 Task: Set the username for FTP input to 'anonymous22'.
Action: Mouse moved to (127, 16)
Screenshot: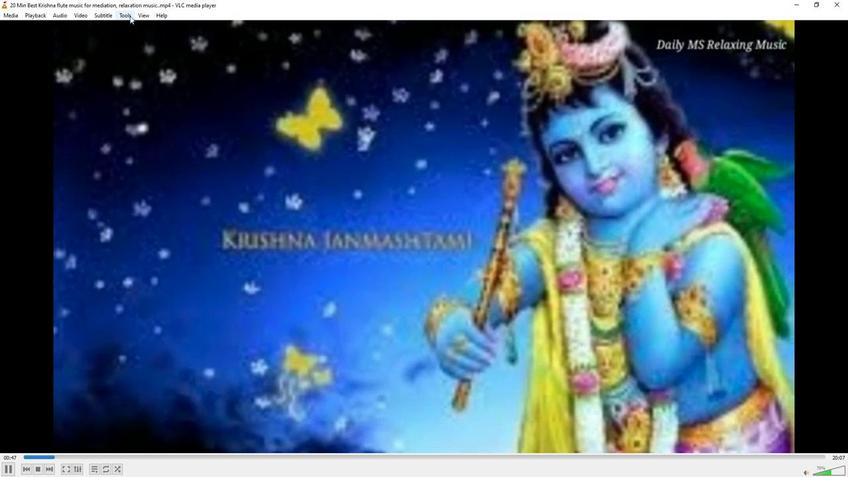 
Action: Mouse pressed left at (127, 16)
Screenshot: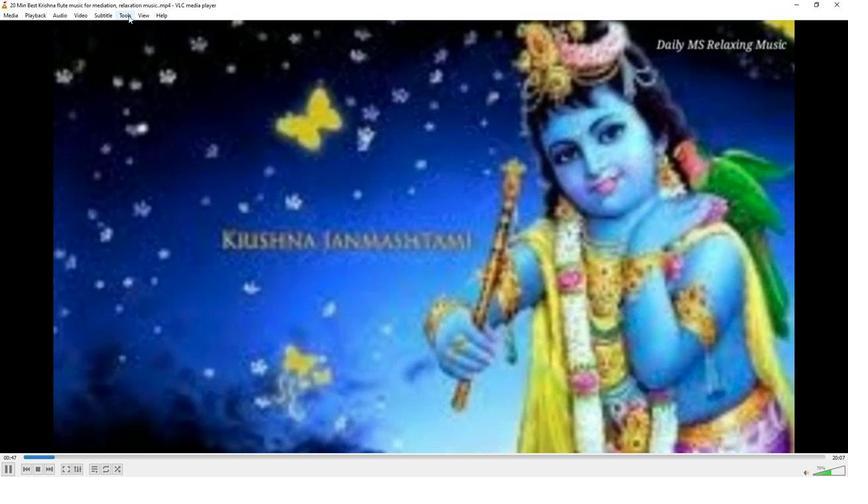
Action: Mouse moved to (135, 120)
Screenshot: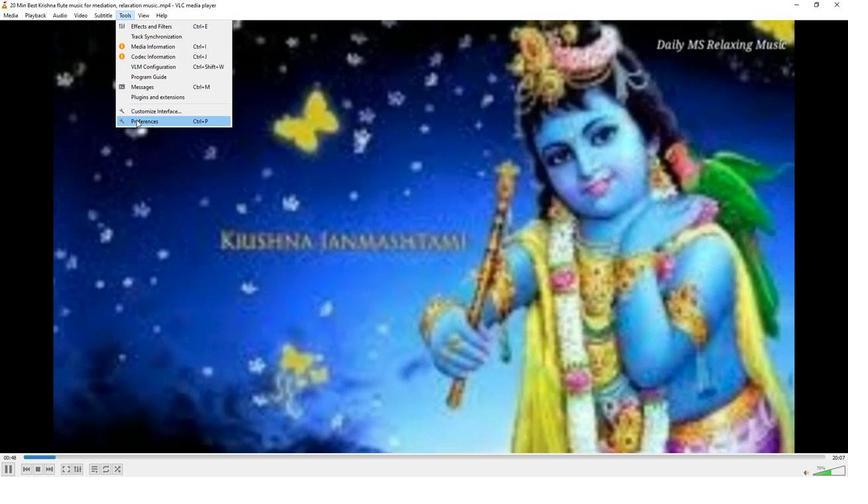 
Action: Mouse pressed left at (135, 120)
Screenshot: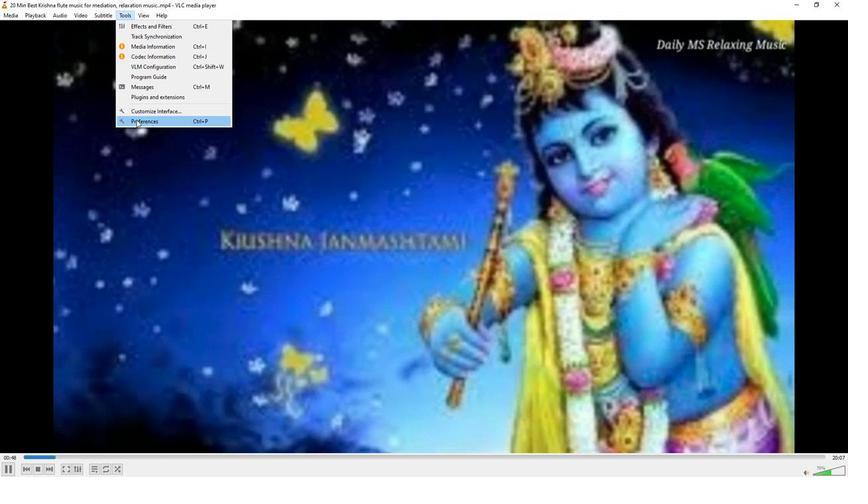 
Action: Mouse moved to (277, 384)
Screenshot: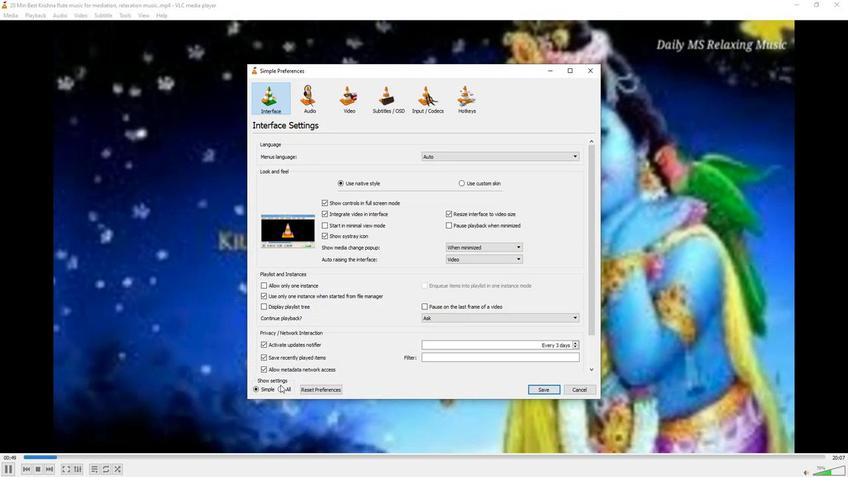 
Action: Mouse pressed left at (277, 384)
Screenshot: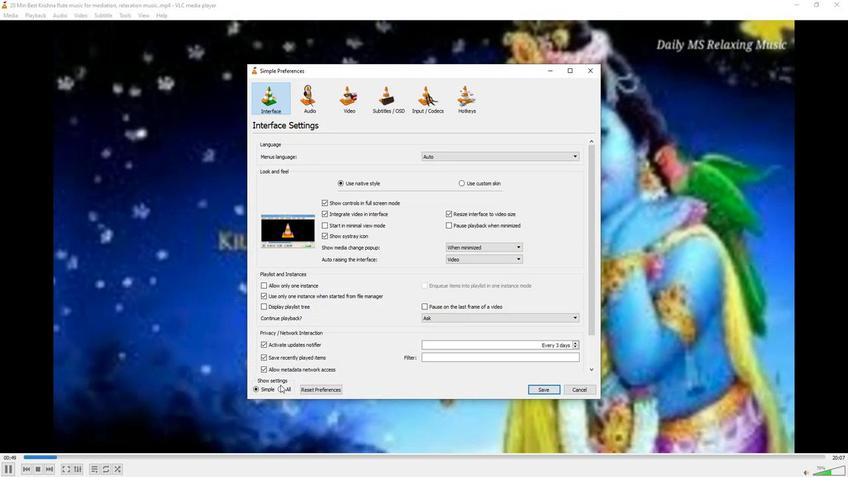 
Action: Mouse moved to (277, 387)
Screenshot: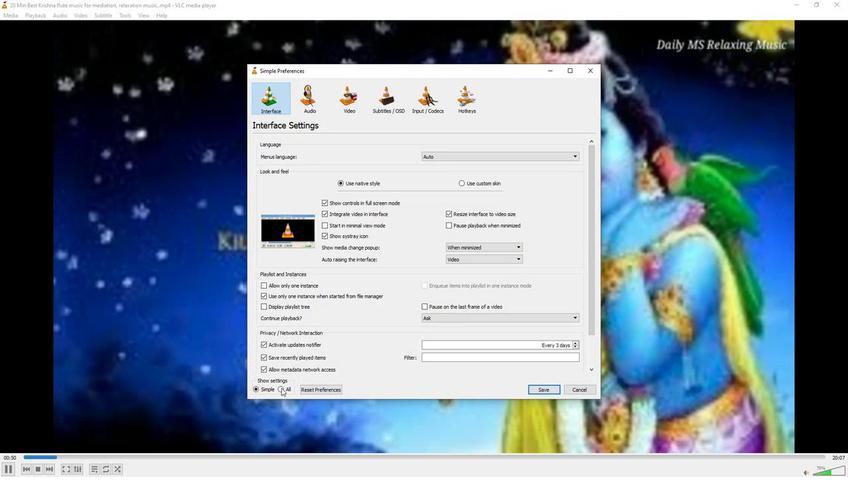 
Action: Mouse pressed left at (277, 387)
Screenshot: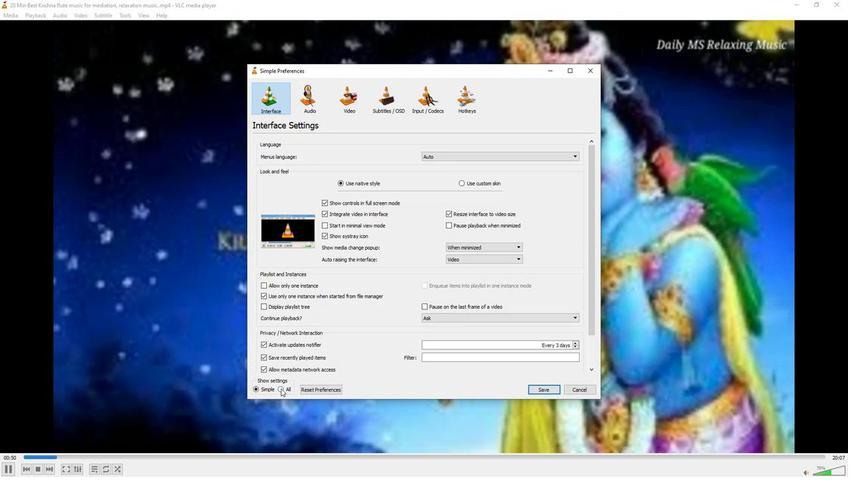 
Action: Mouse moved to (266, 242)
Screenshot: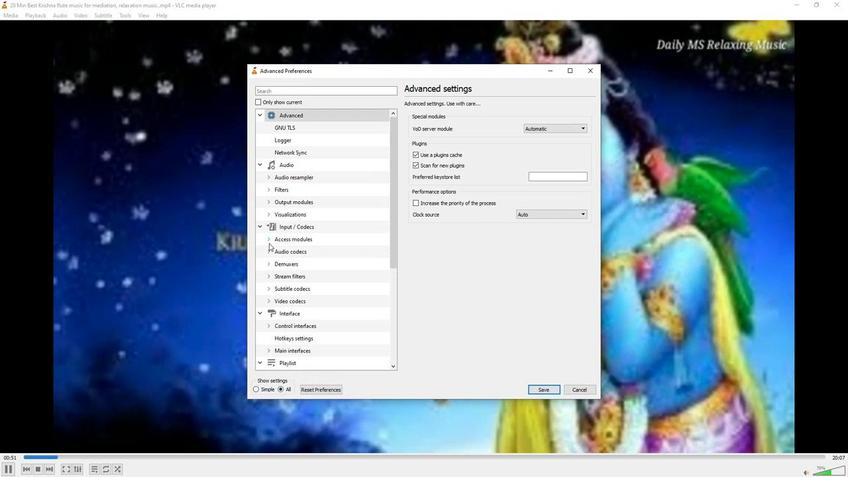 
Action: Mouse pressed left at (266, 242)
Screenshot: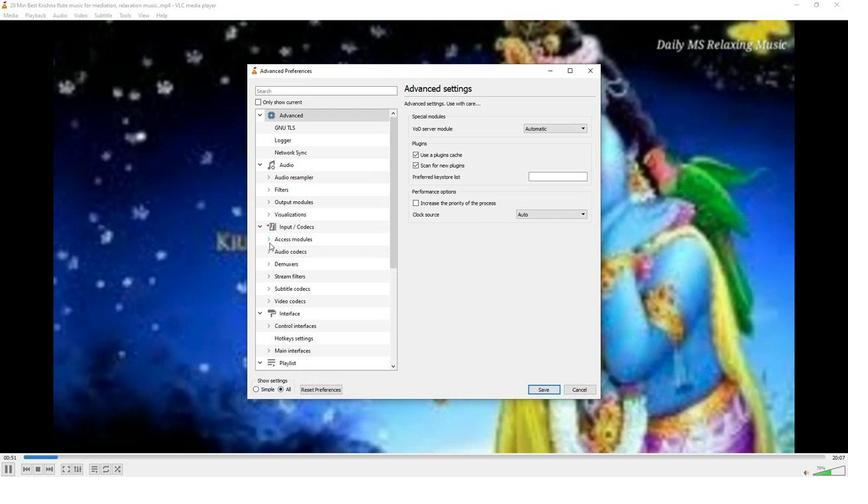 
Action: Mouse moved to (293, 326)
Screenshot: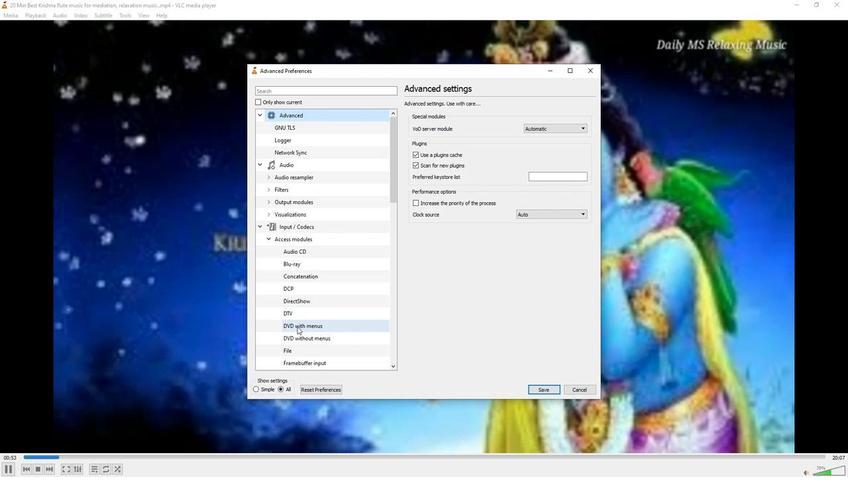 
Action: Mouse scrolled (293, 326) with delta (0, 0)
Screenshot: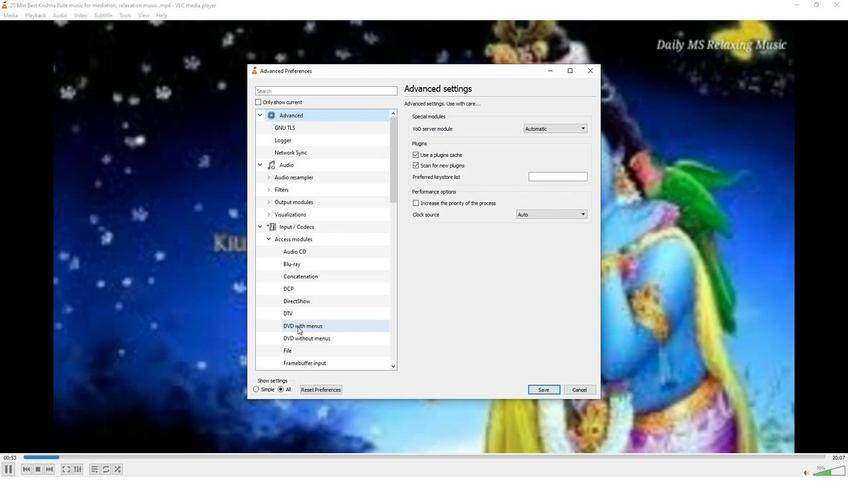 
Action: Mouse moved to (289, 338)
Screenshot: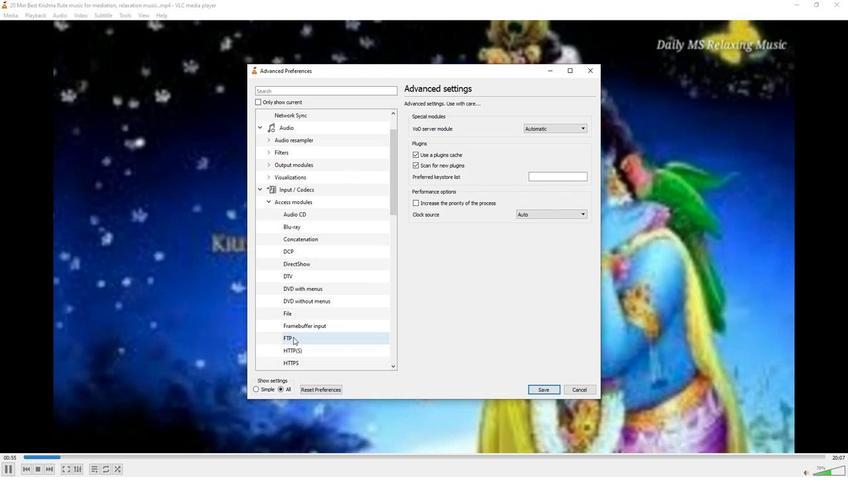 
Action: Mouse pressed left at (289, 338)
Screenshot: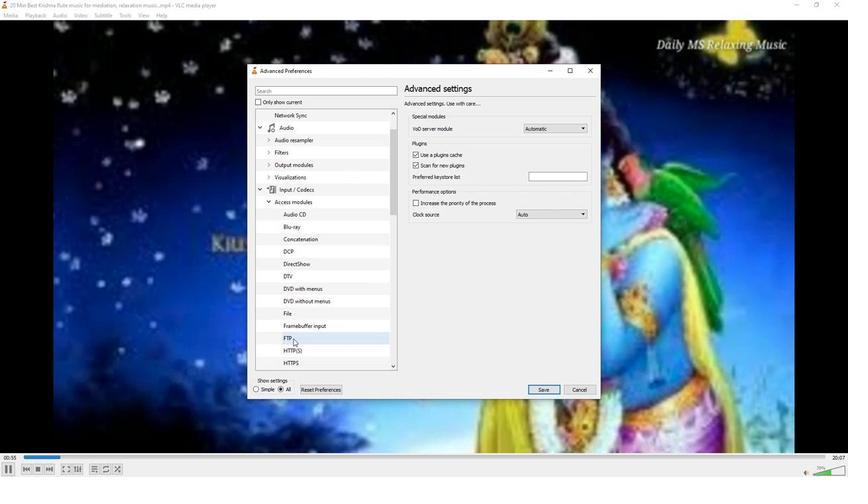 
Action: Mouse moved to (532, 118)
Screenshot: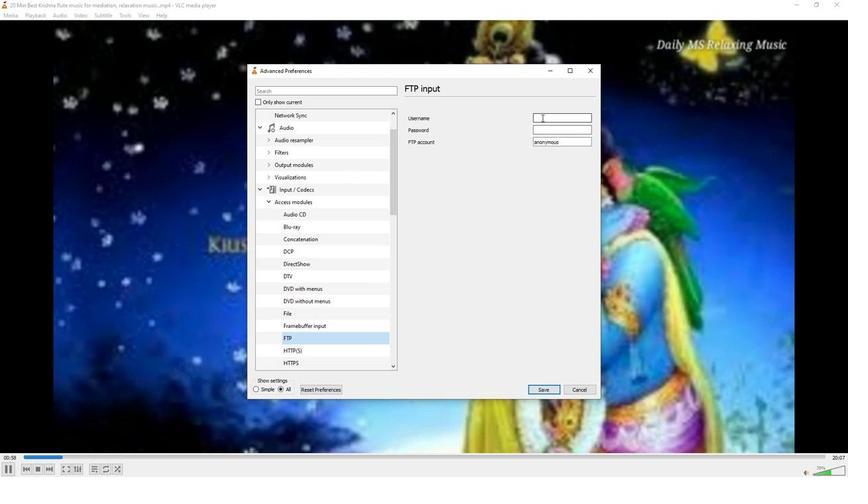 
Action: Mouse pressed left at (532, 118)
Screenshot: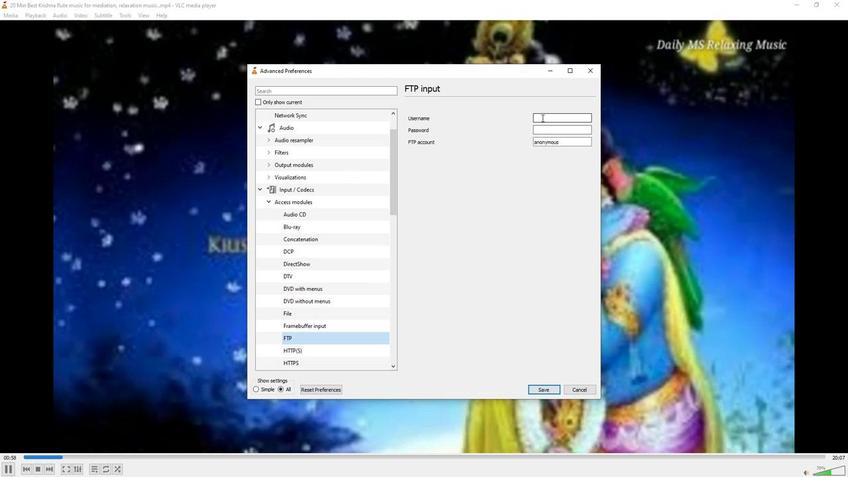 
Action: Key pressed anonymous22
Screenshot: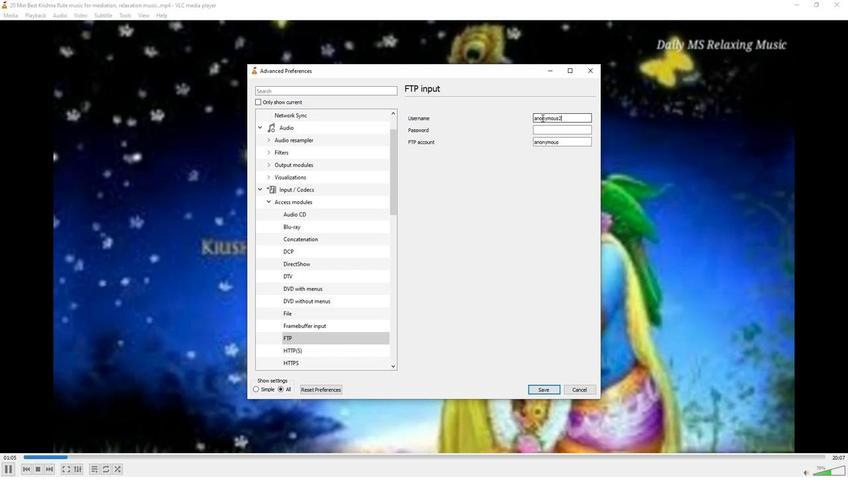 
